 Task: Add Attachment from Trello to Card Card0000000190 in Board Board0000000048 in Workspace WS0000000016 in Trello. Add Cover Blue to Card Card0000000190 in Board Board0000000048 in Workspace WS0000000016 in Trello. Add "Copy Card To …" Button titled Button0000000190 to "bottom" of the list "To Do" to Card Card0000000190 in Board Board0000000048 in Workspace WS0000000016 in Trello. Add Description DS0000000190 to Card Card0000000190 in Board Board0000000048 in Workspace WS0000000016 in Trello. Add Comment CM0000000190 to Card Card0000000190 in Board Board0000000048 in Workspace WS0000000016 in Trello
Action: Mouse moved to (542, 74)
Screenshot: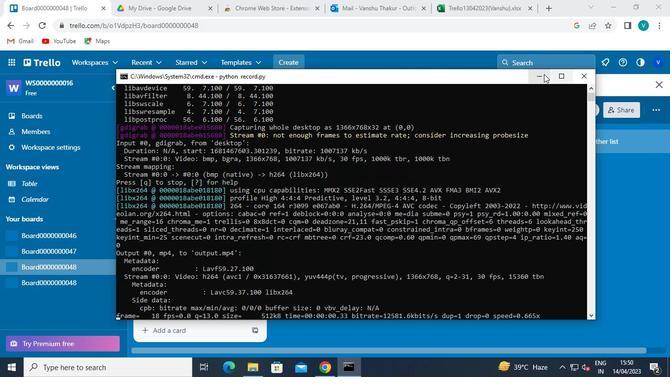 
Action: Mouse pressed left at (542, 74)
Screenshot: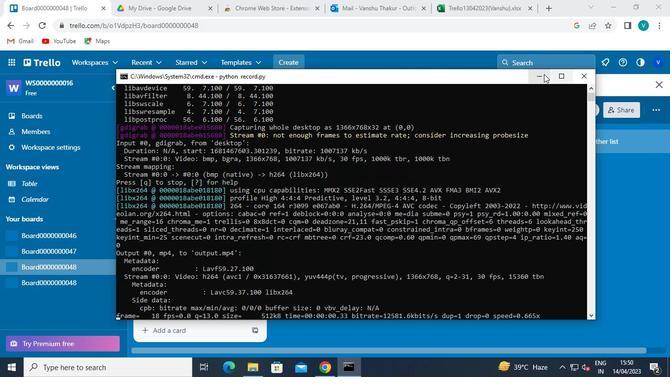 
Action: Mouse moved to (207, 252)
Screenshot: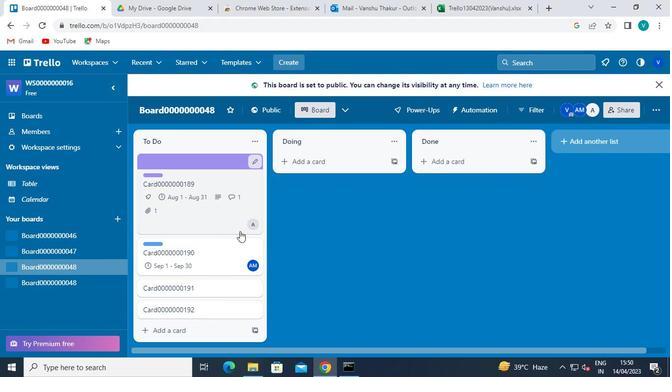 
Action: Mouse pressed left at (207, 252)
Screenshot: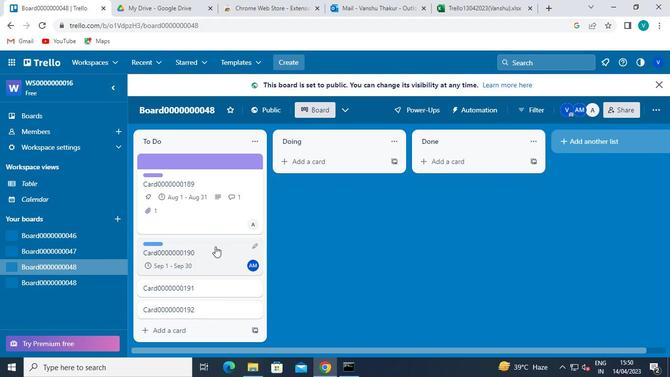 
Action: Mouse moved to (459, 255)
Screenshot: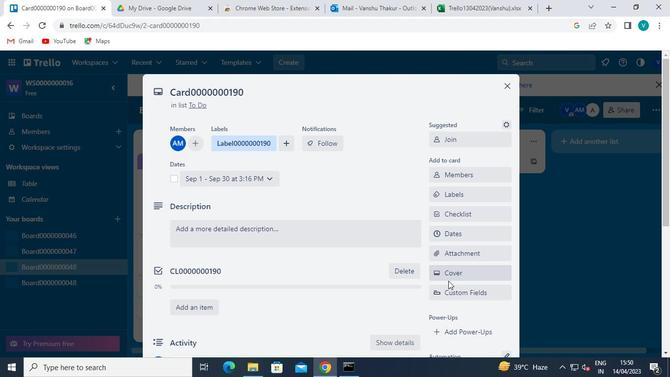 
Action: Mouse pressed left at (459, 255)
Screenshot: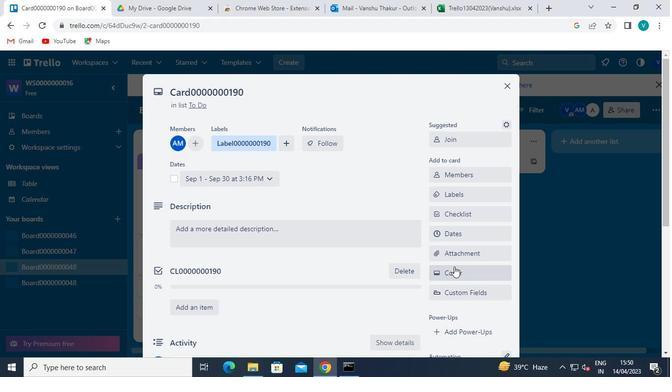 
Action: Mouse moved to (447, 123)
Screenshot: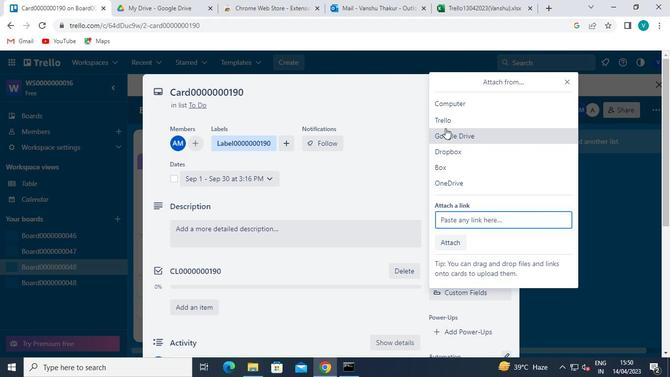 
Action: Mouse pressed left at (447, 123)
Screenshot: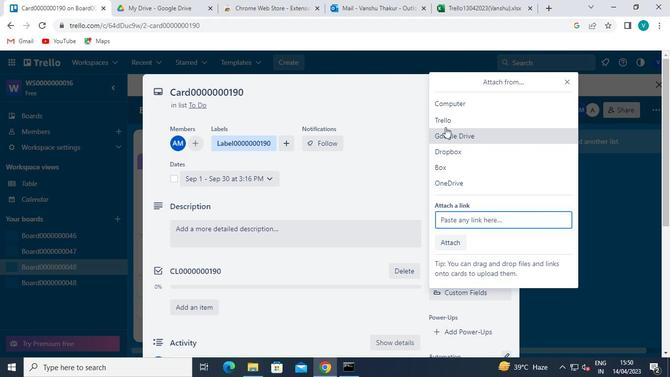 
Action: Mouse moved to (450, 186)
Screenshot: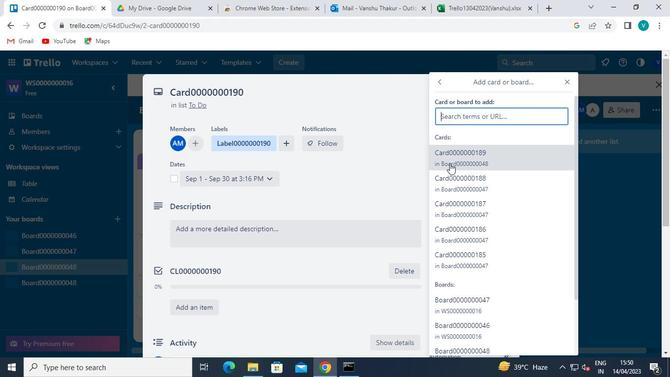 
Action: Mouse pressed left at (450, 186)
Screenshot: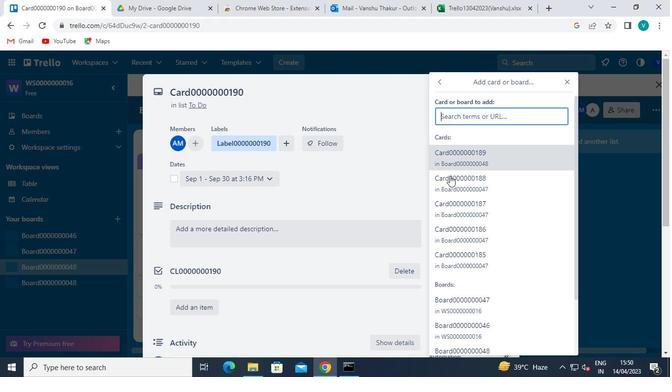 
Action: Mouse moved to (460, 273)
Screenshot: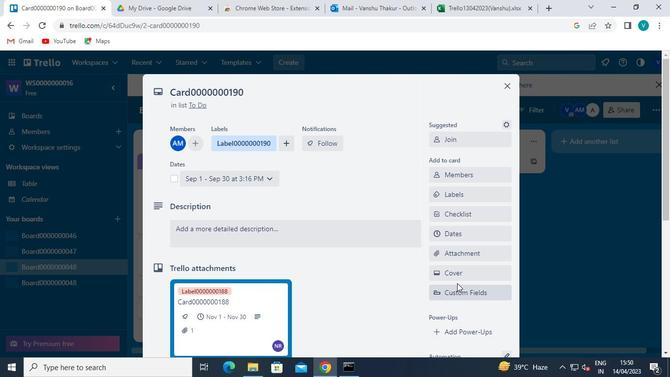 
Action: Mouse pressed left at (460, 273)
Screenshot: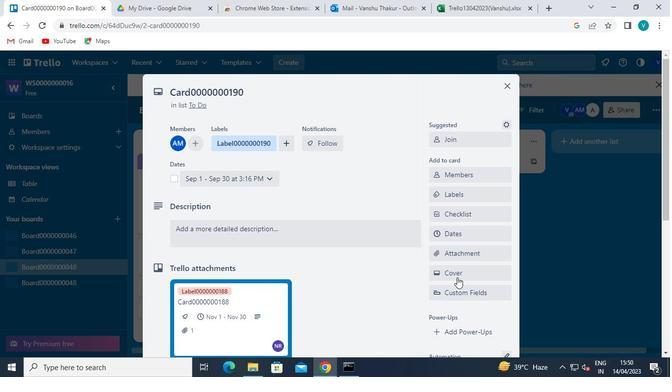 
Action: Mouse moved to (448, 190)
Screenshot: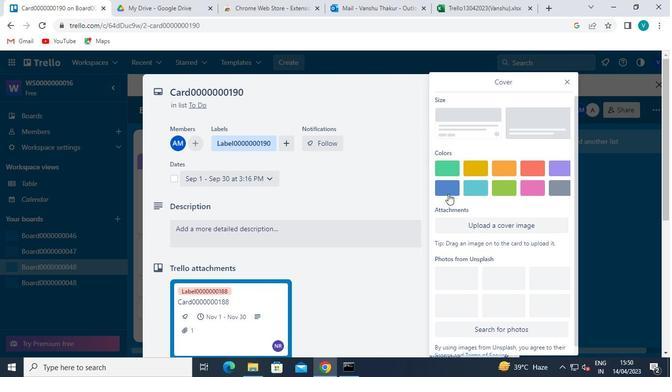 
Action: Mouse pressed left at (448, 190)
Screenshot: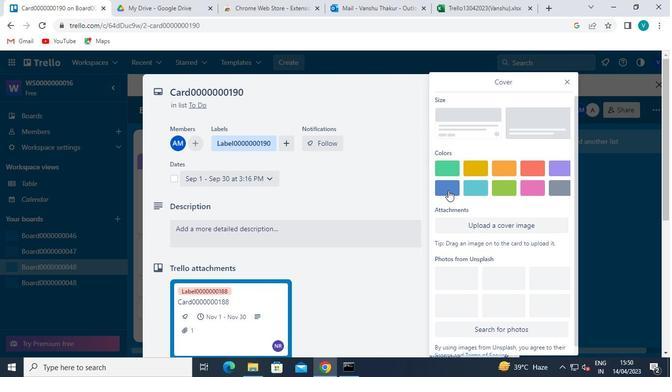 
Action: Mouse moved to (567, 79)
Screenshot: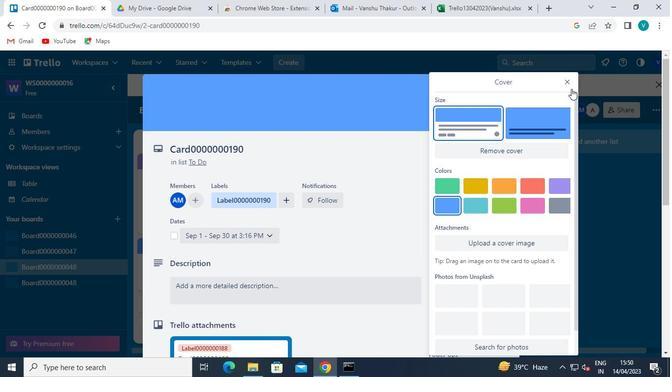 
Action: Mouse pressed left at (567, 79)
Screenshot: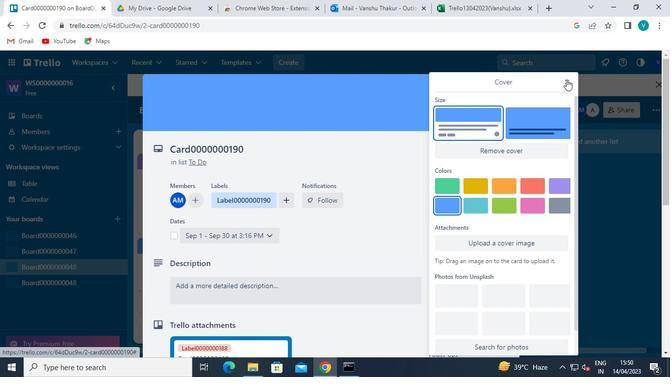
Action: Mouse moved to (466, 289)
Screenshot: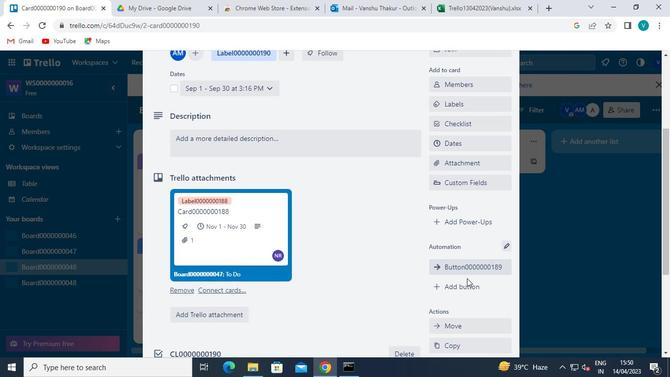 
Action: Mouse pressed left at (466, 289)
Screenshot: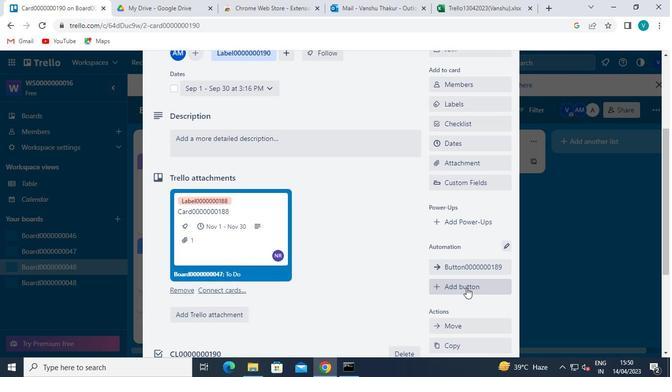 
Action: Mouse moved to (477, 148)
Screenshot: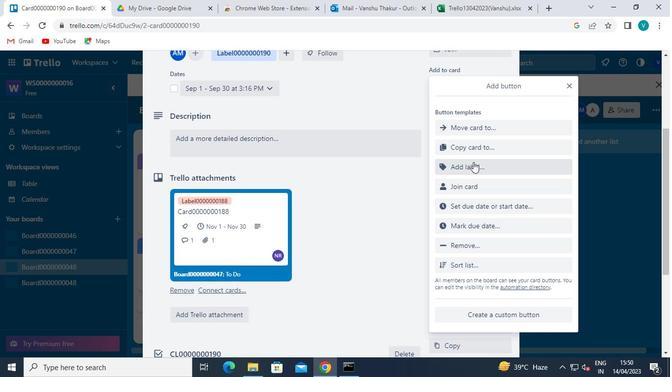 
Action: Mouse pressed left at (477, 148)
Screenshot: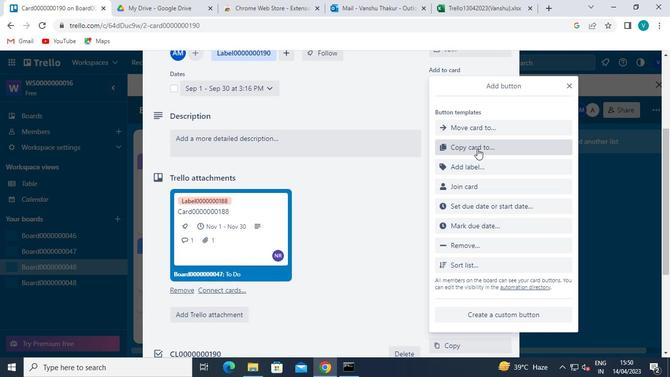 
Action: Mouse moved to (472, 147)
Screenshot: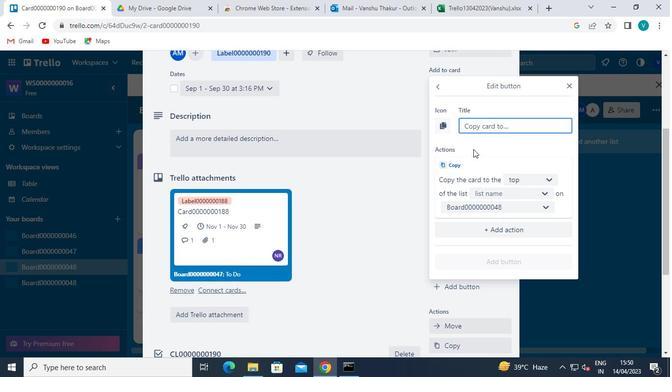 
Action: Keyboard Key.shift
Screenshot: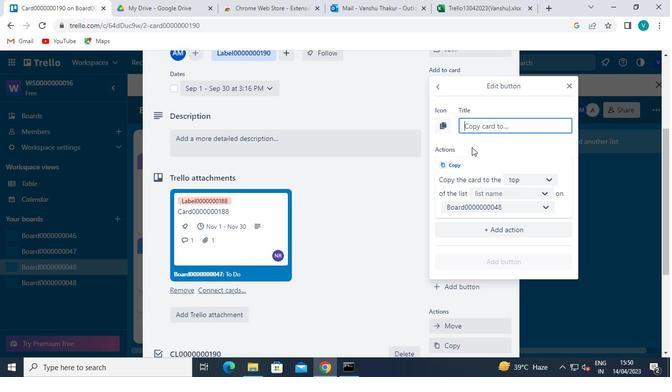 
Action: Keyboard Key.shift
Screenshot: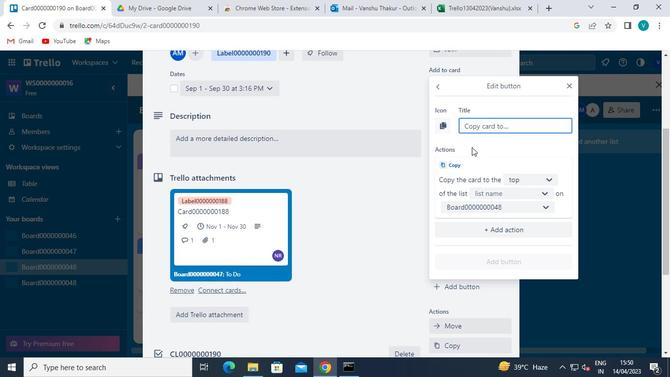 
Action: Keyboard Key.shift
Screenshot: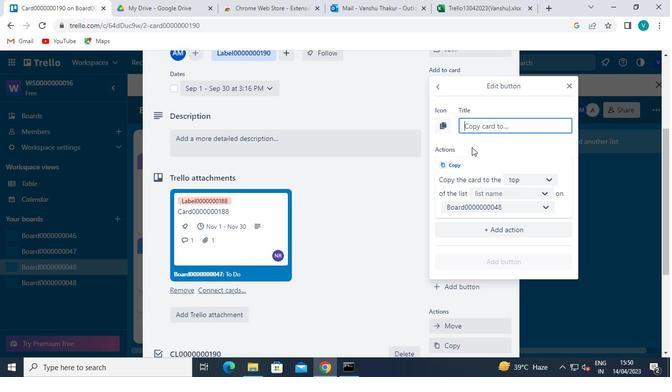 
Action: Keyboard Key.shift
Screenshot: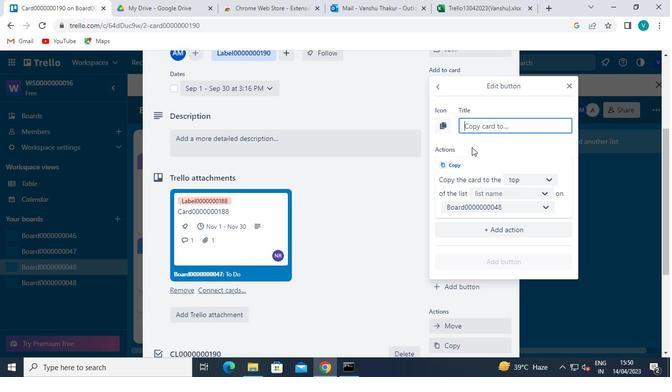 
Action: Keyboard Key.shift
Screenshot: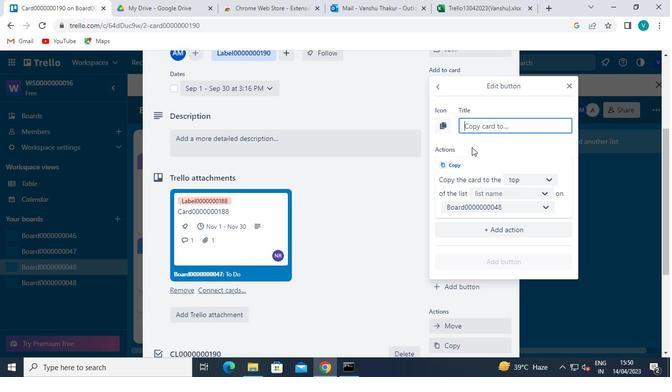 
Action: Keyboard B
Screenshot: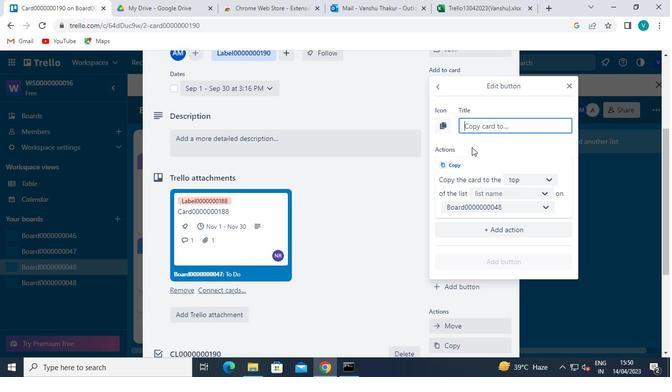 
Action: Keyboard u
Screenshot: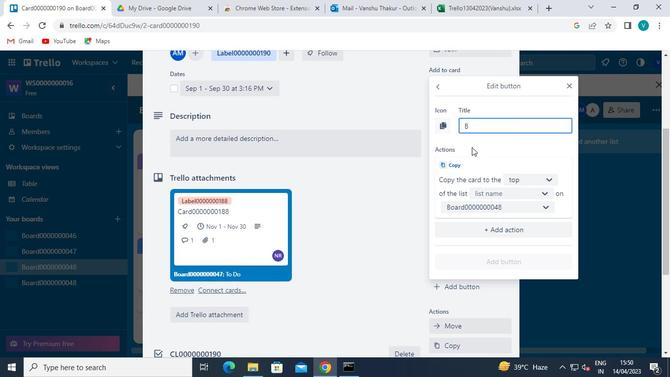
Action: Keyboard t
Screenshot: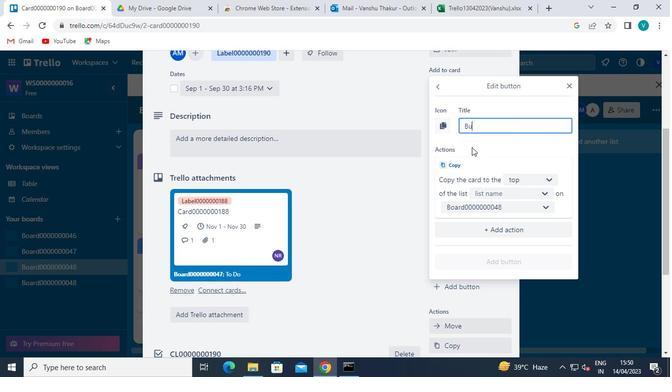 
Action: Keyboard t
Screenshot: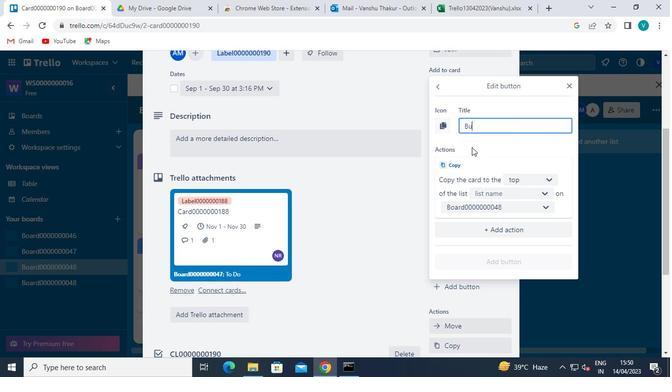 
Action: Keyboard o
Screenshot: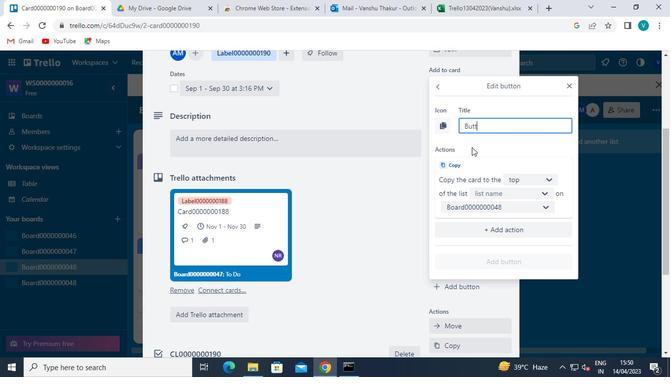 
Action: Keyboard n
Screenshot: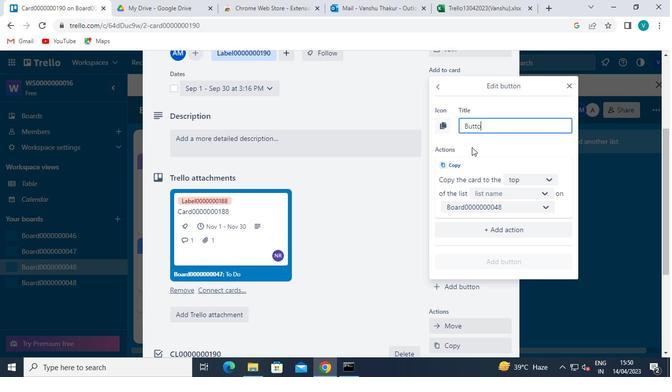 
Action: Keyboard <96>
Screenshot: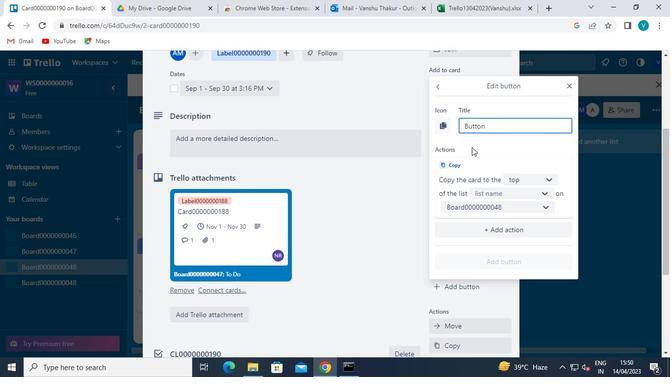 
Action: Keyboard <96>
Screenshot: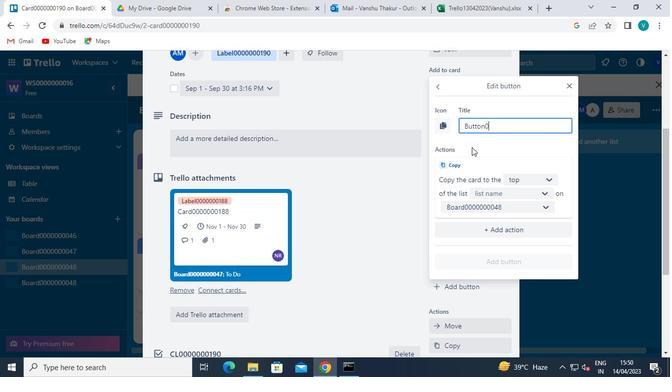 
Action: Keyboard <96>
Screenshot: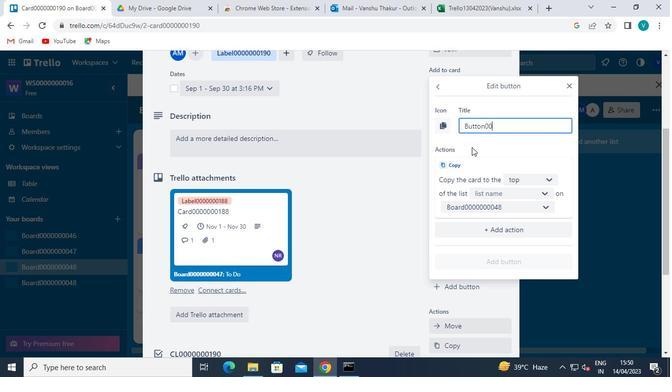 
Action: Keyboard <96>
Screenshot: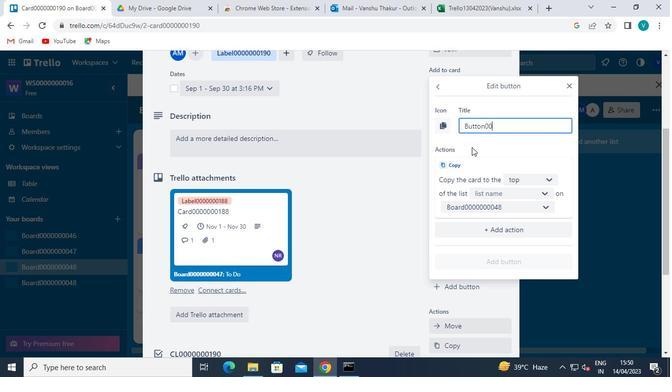
Action: Keyboard <96>
Screenshot: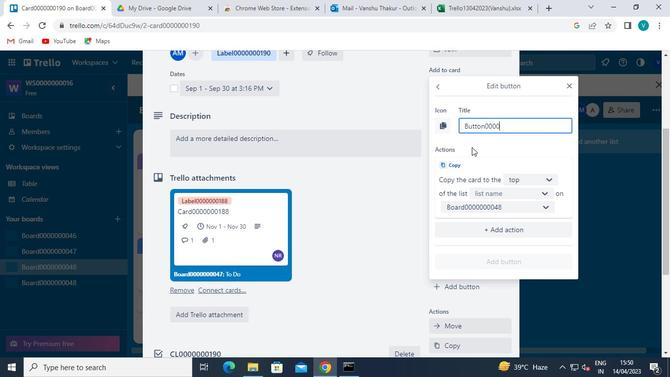 
Action: Keyboard <96>
Screenshot: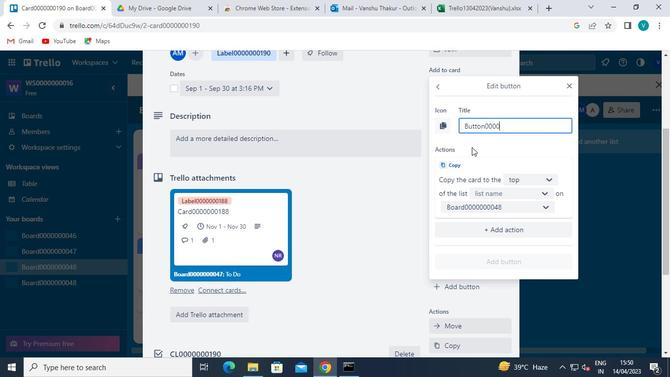 
Action: Keyboard <96>
Screenshot: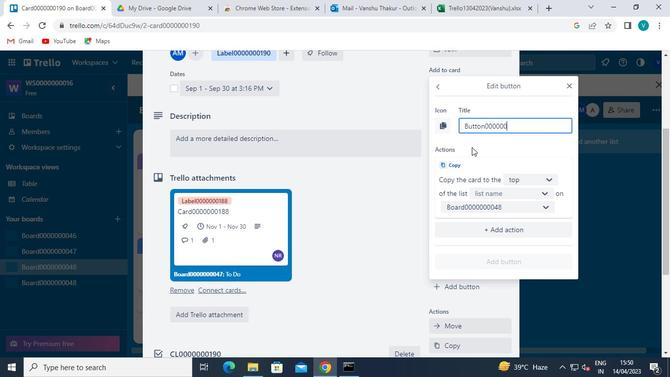 
Action: Keyboard <97>
Screenshot: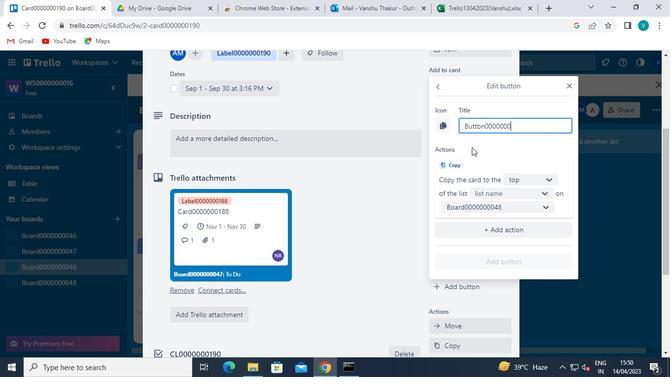 
Action: Keyboard <105>
Screenshot: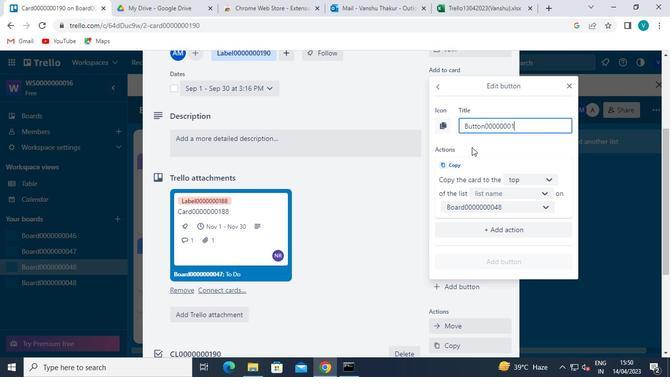 
Action: Keyboard <96>
Screenshot: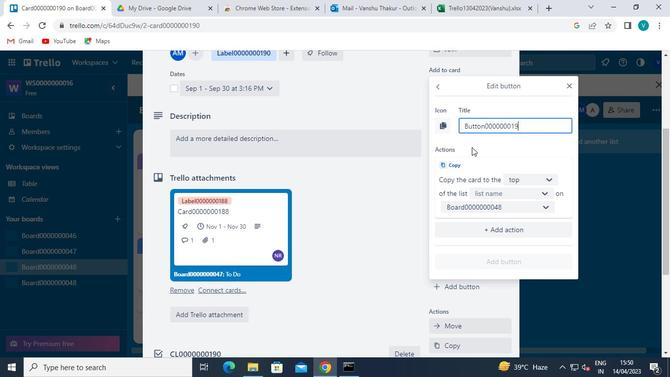 
Action: Mouse moved to (516, 173)
Screenshot: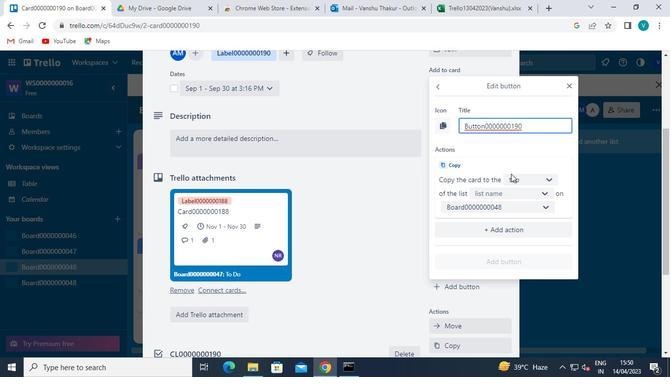 
Action: Mouse pressed left at (516, 173)
Screenshot: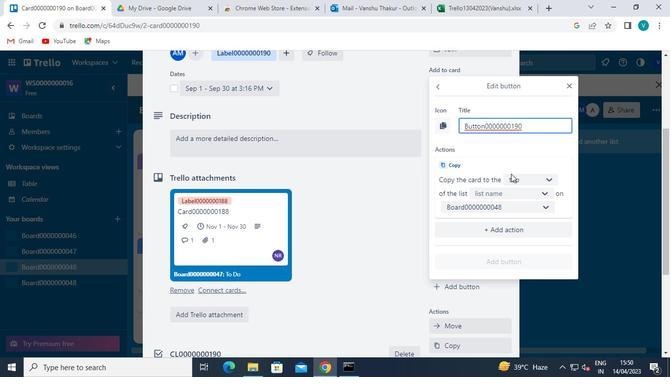 
Action: Mouse moved to (516, 177)
Screenshot: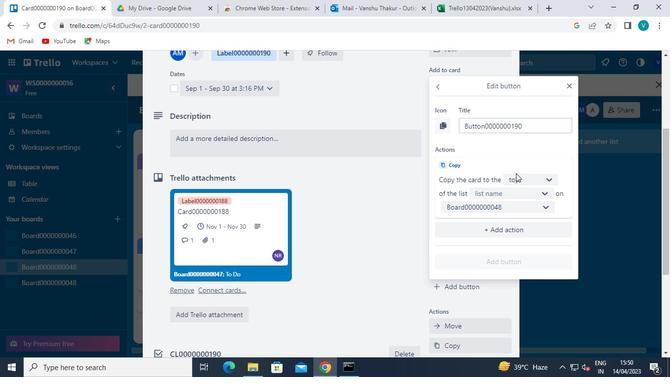 
Action: Mouse pressed left at (516, 177)
Screenshot: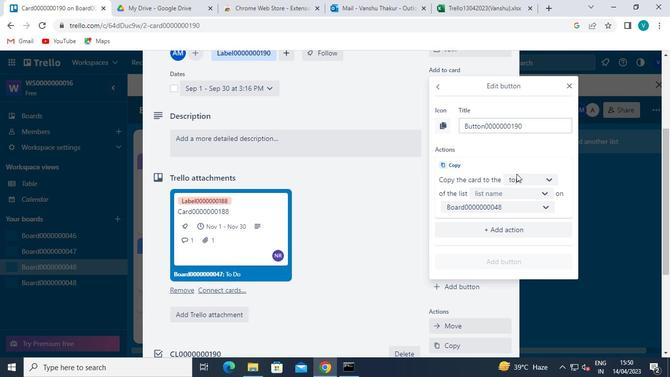 
Action: Mouse moved to (518, 212)
Screenshot: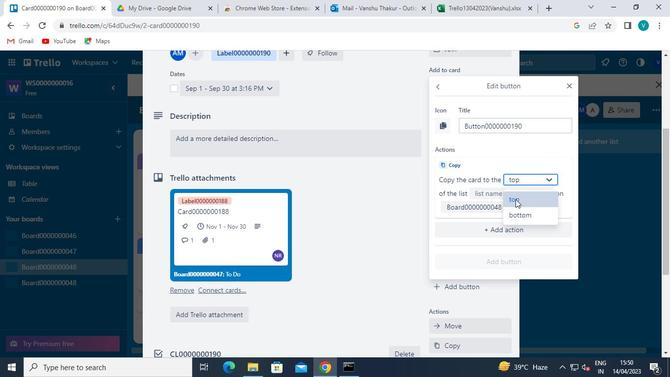 
Action: Mouse pressed left at (518, 212)
Screenshot: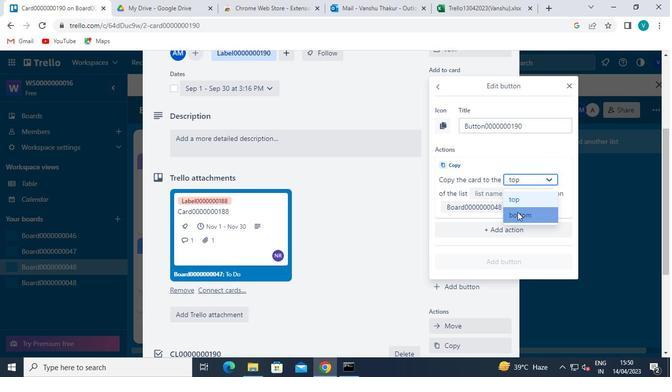 
Action: Mouse moved to (519, 195)
Screenshot: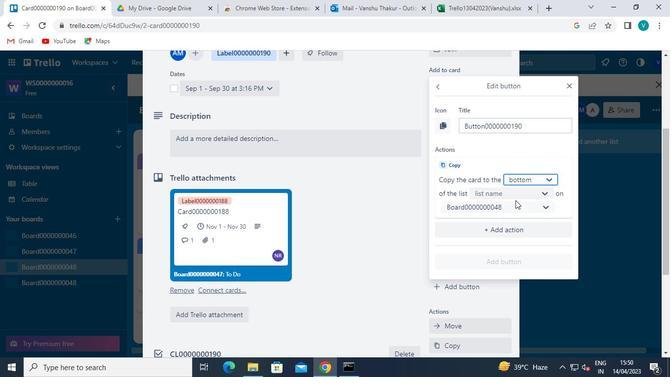 
Action: Mouse pressed left at (519, 195)
Screenshot: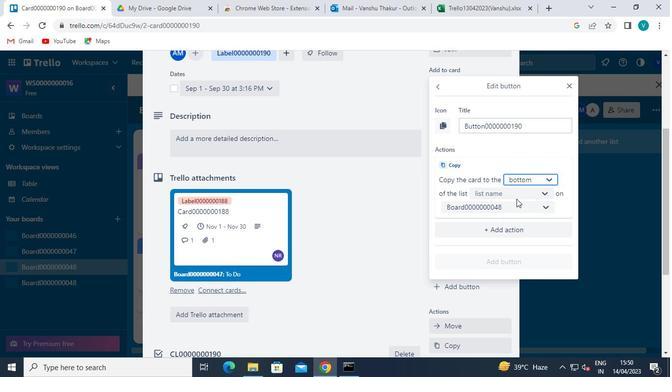 
Action: Mouse moved to (492, 213)
Screenshot: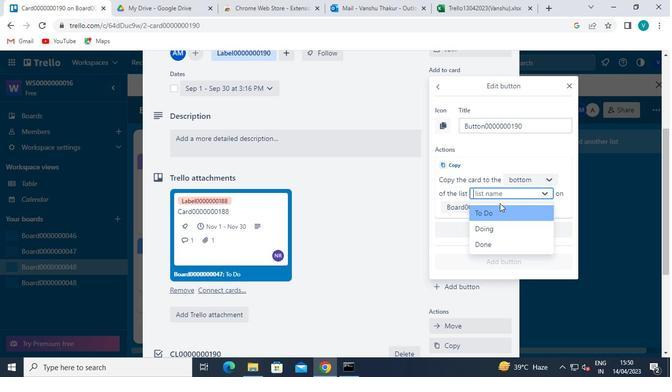 
Action: Mouse pressed left at (492, 213)
Screenshot: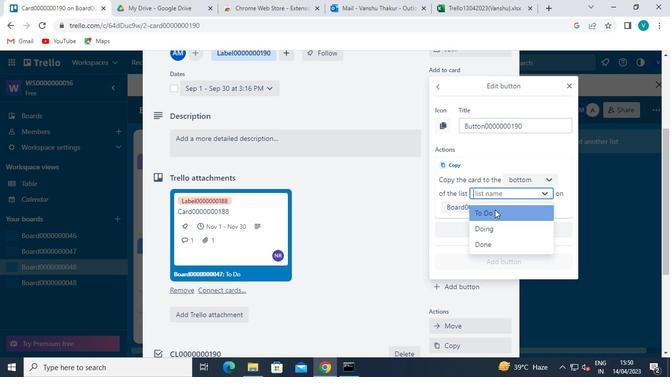 
Action: Mouse moved to (497, 257)
Screenshot: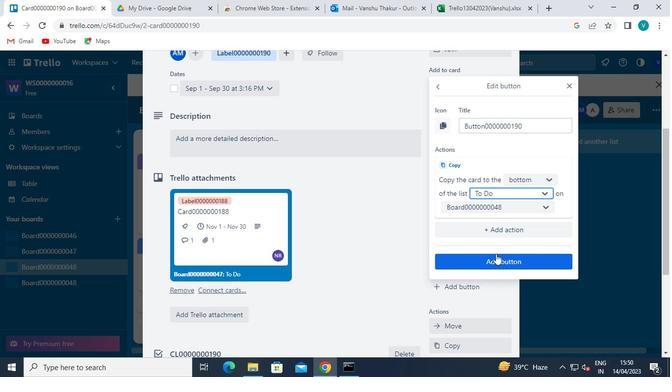 
Action: Mouse pressed left at (497, 257)
Screenshot: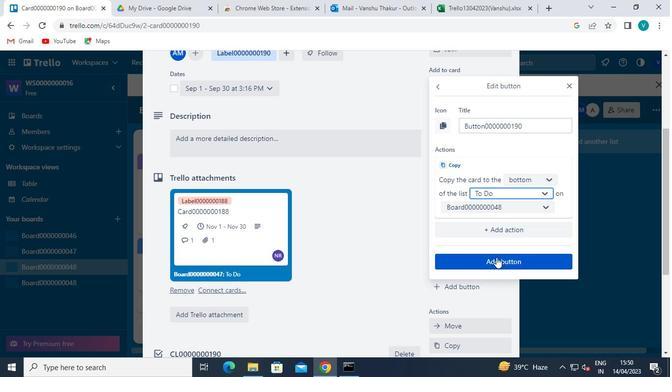 
Action: Mouse moved to (225, 144)
Screenshot: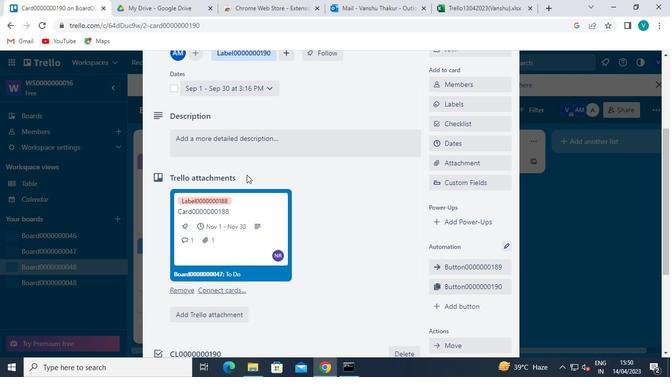
Action: Mouse pressed left at (225, 144)
Screenshot: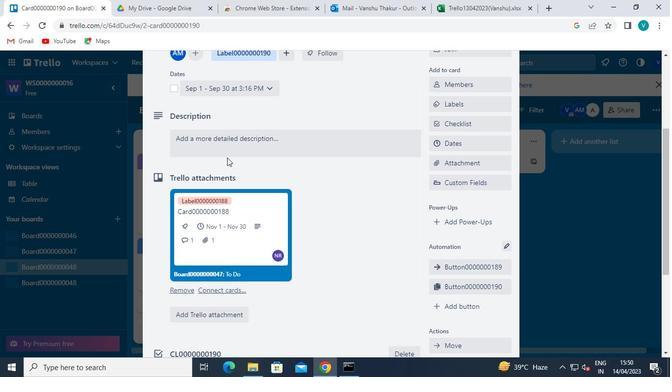 
Action: Mouse moved to (232, 143)
Screenshot: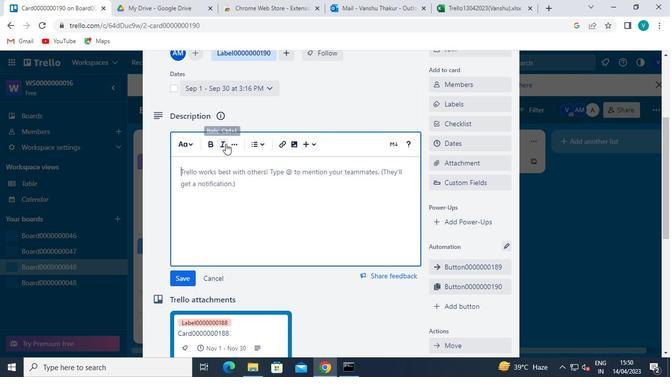 
Action: Keyboard Key.shift
Screenshot: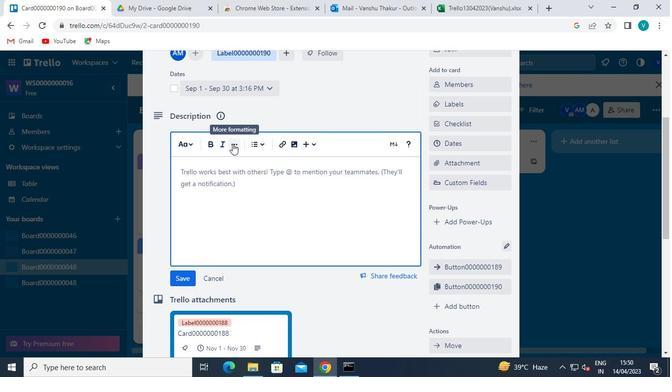 
Action: Keyboard D
Screenshot: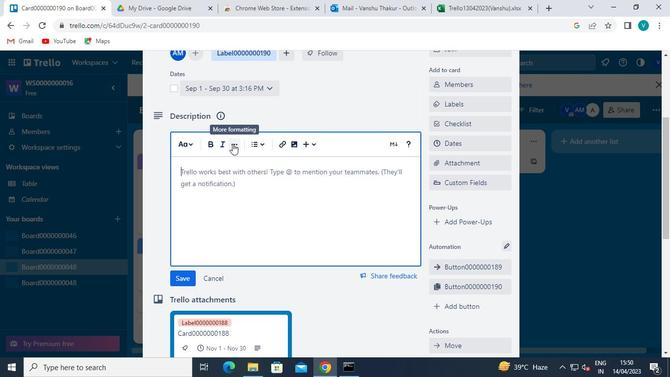 
Action: Keyboard S
Screenshot: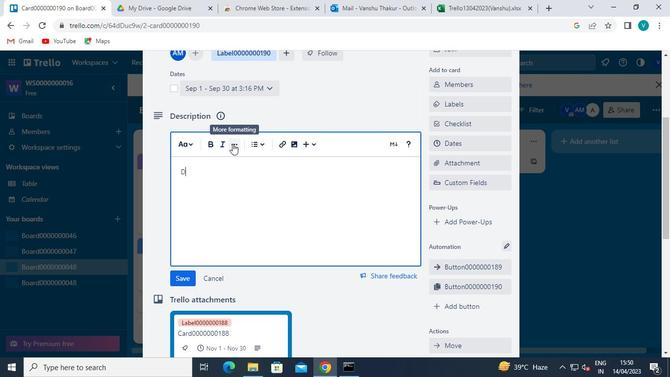 
Action: Keyboard <96>
Screenshot: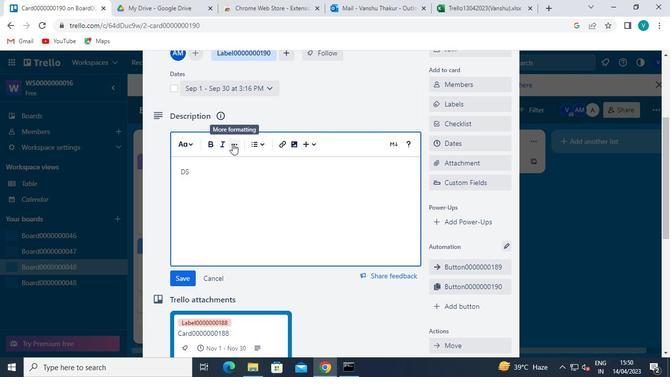 
Action: Keyboard <96>
Screenshot: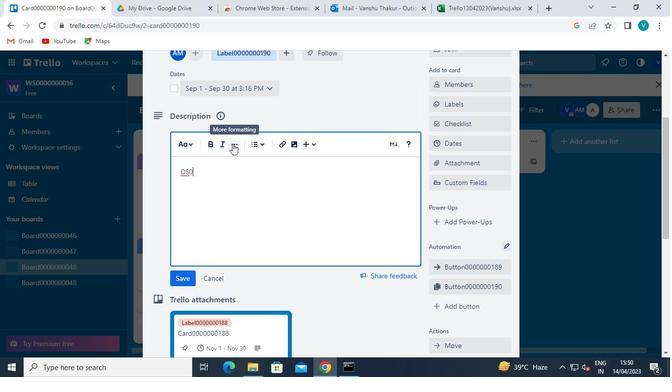 
Action: Keyboard <96>
Screenshot: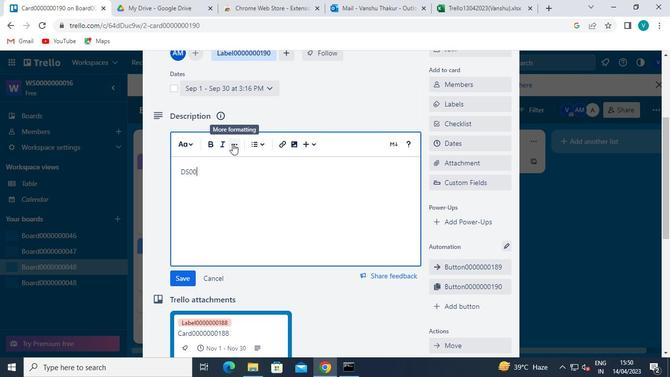 
Action: Keyboard <96>
Screenshot: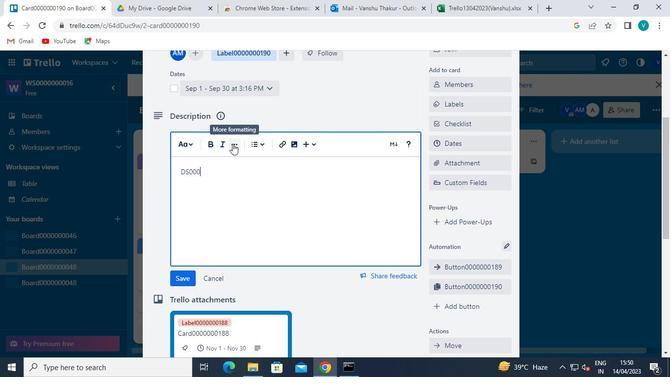 
Action: Keyboard <96>
Screenshot: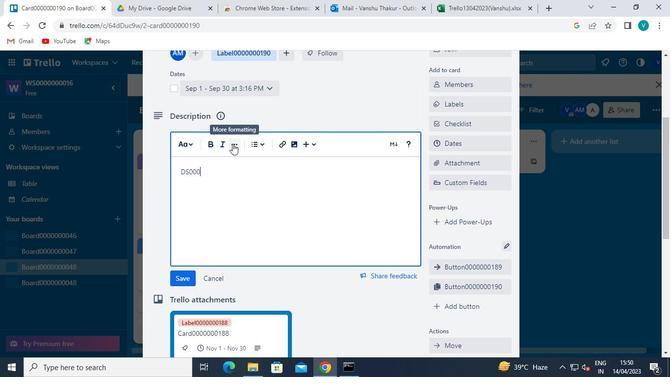 
Action: Keyboard <96>
Screenshot: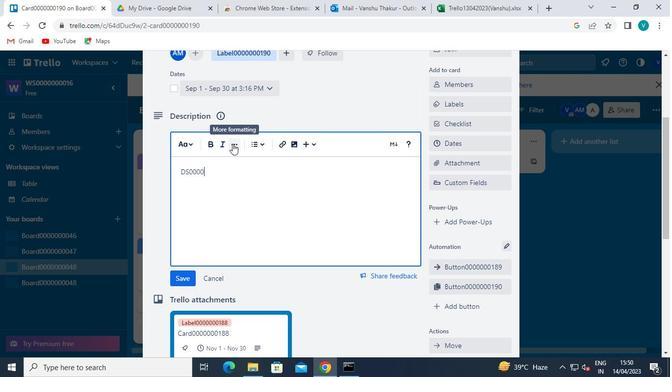 
Action: Keyboard <96>
Screenshot: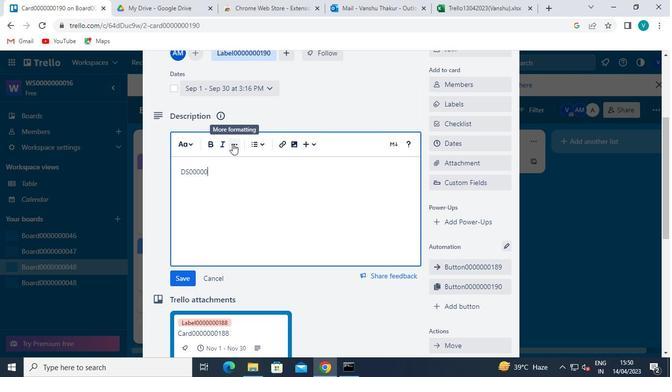 
Action: Keyboard <97>
Screenshot: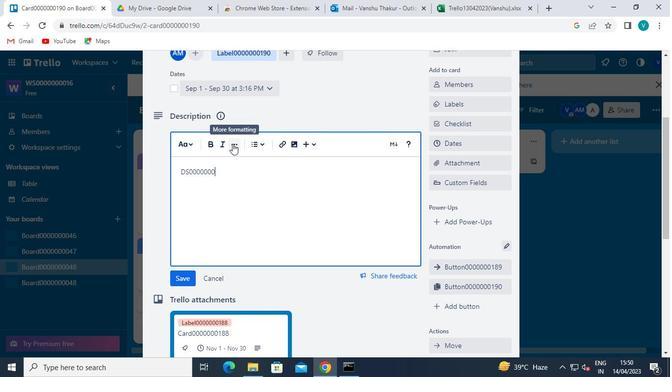 
Action: Keyboard <105>
Screenshot: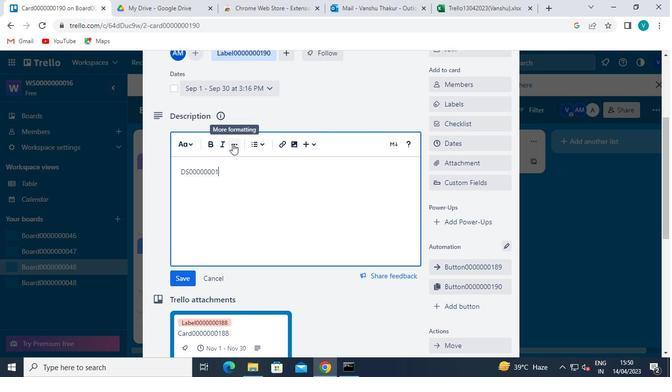 
Action: Keyboard <96>
Screenshot: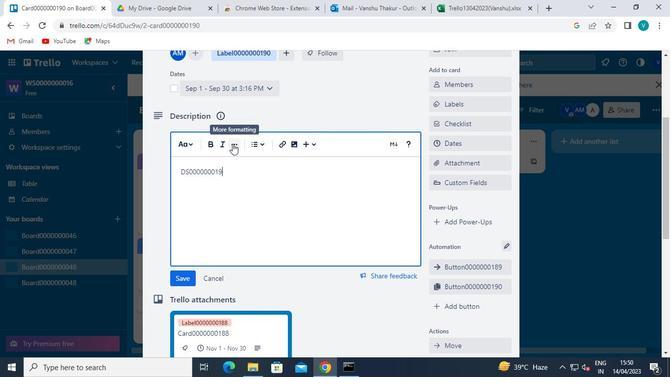 
Action: Mouse moved to (177, 281)
Screenshot: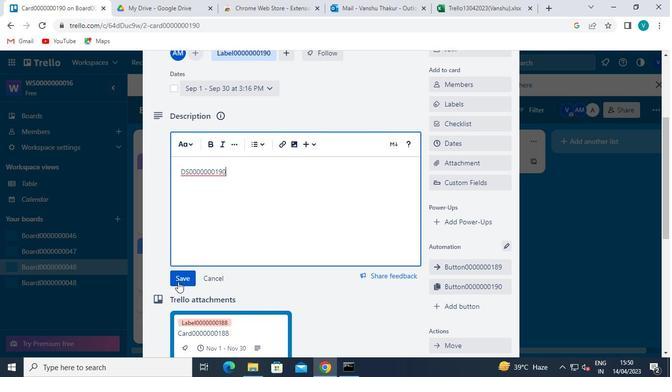 
Action: Mouse pressed left at (177, 281)
Screenshot: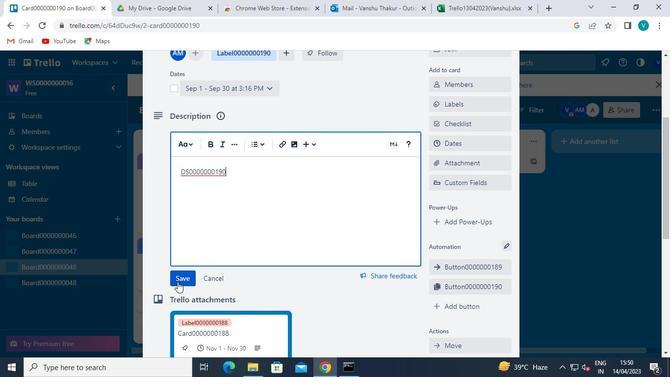 
Action: Mouse moved to (209, 285)
Screenshot: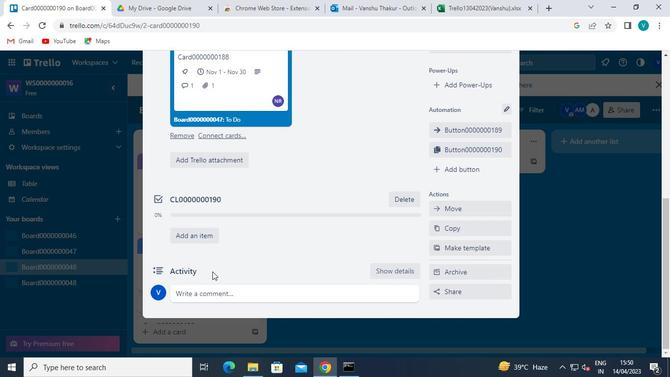 
Action: Mouse pressed left at (209, 285)
Screenshot: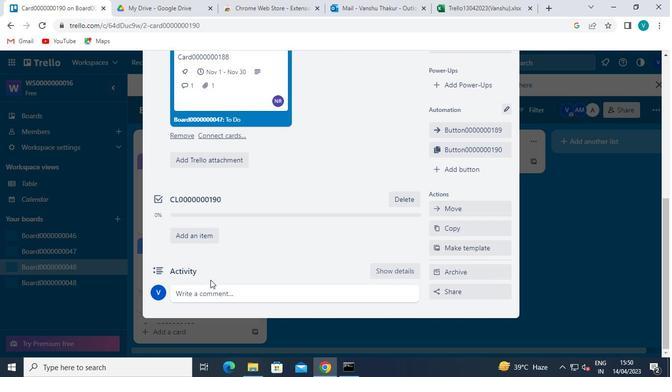 
Action: Mouse moved to (209, 271)
Screenshot: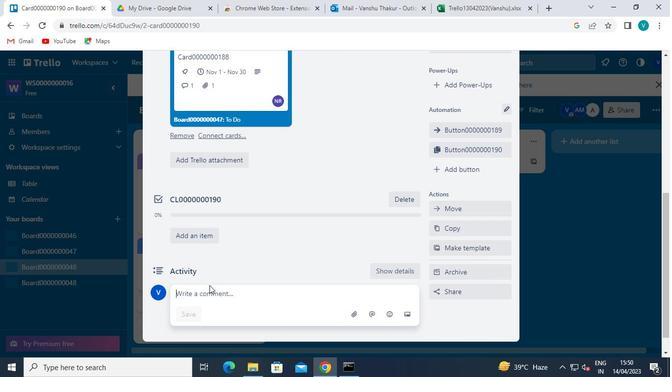 
Action: Keyboard Key.shift
Screenshot: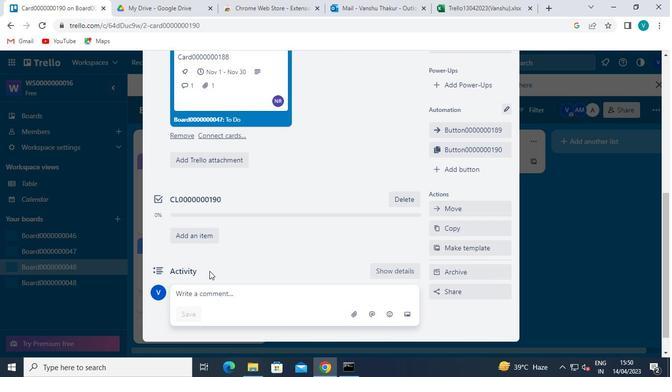 
Action: Keyboard C
Screenshot: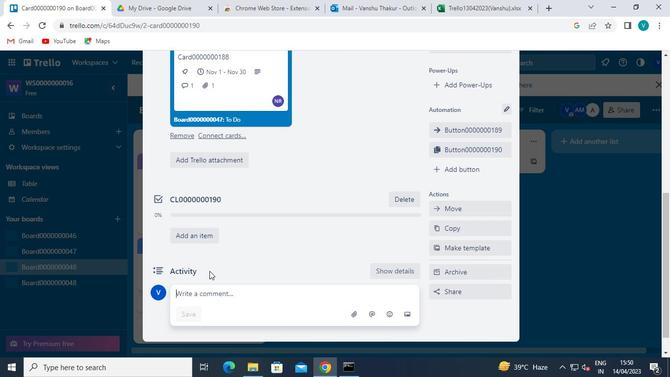 
Action: Keyboard M
Screenshot: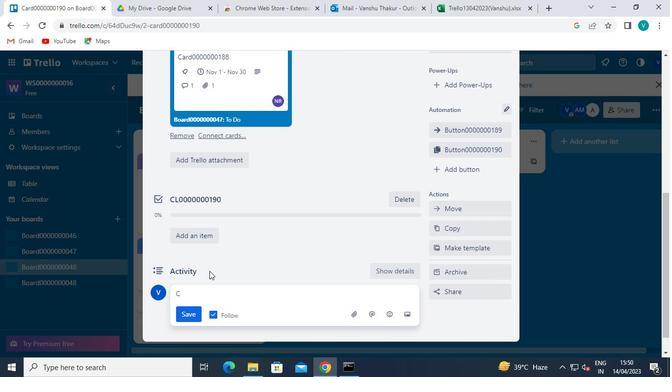 
Action: Keyboard <96>
Screenshot: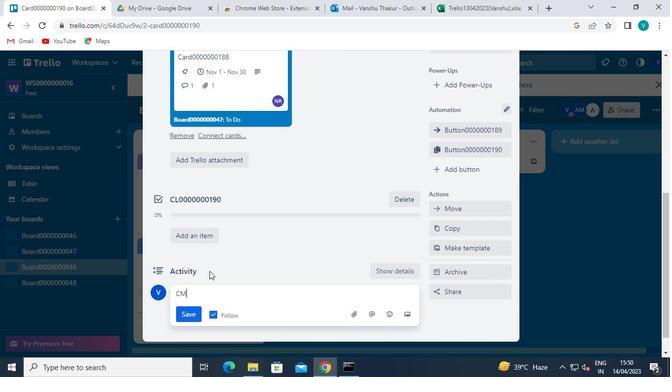 
Action: Keyboard <96>
Screenshot: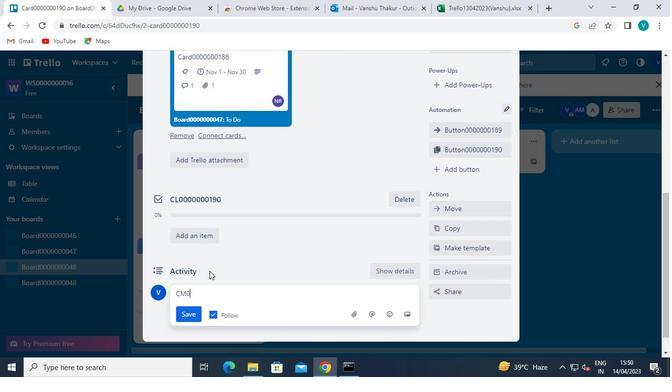
Action: Keyboard <96>
Screenshot: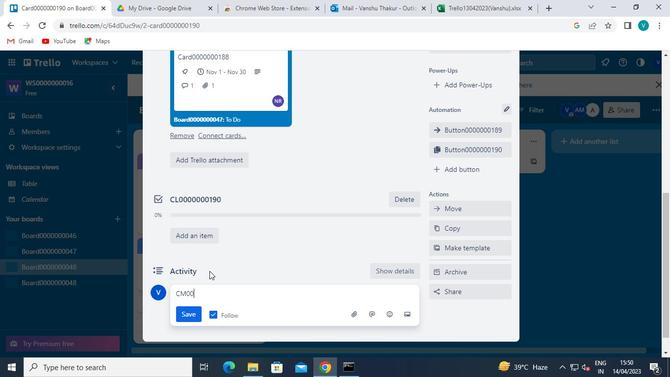 
Action: Keyboard <96>
Screenshot: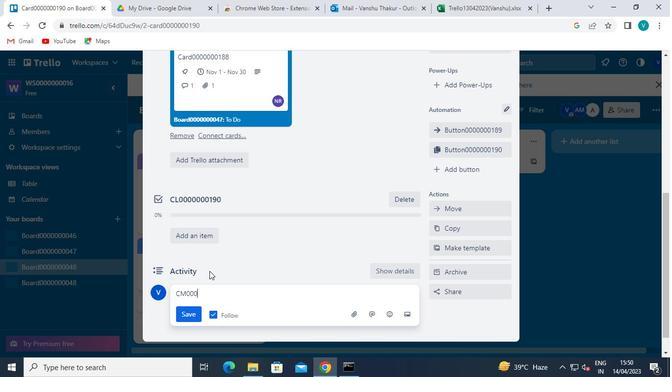 
Action: Keyboard <96>
Screenshot: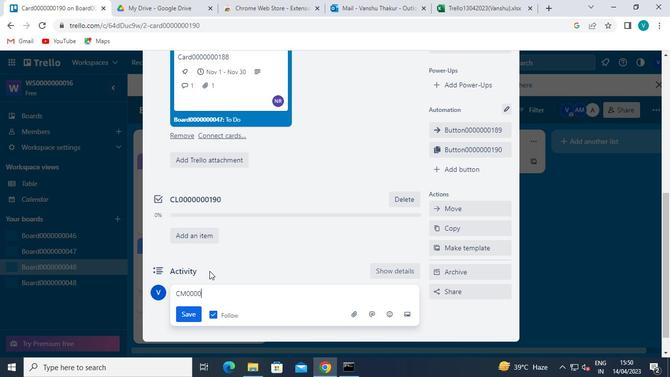 
Action: Keyboard <96>
Screenshot: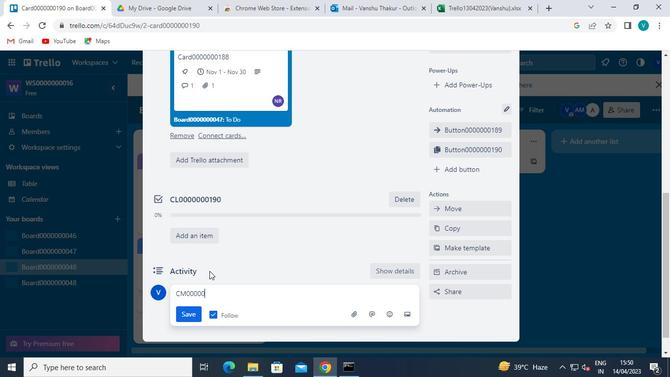 
Action: Keyboard <96>
Screenshot: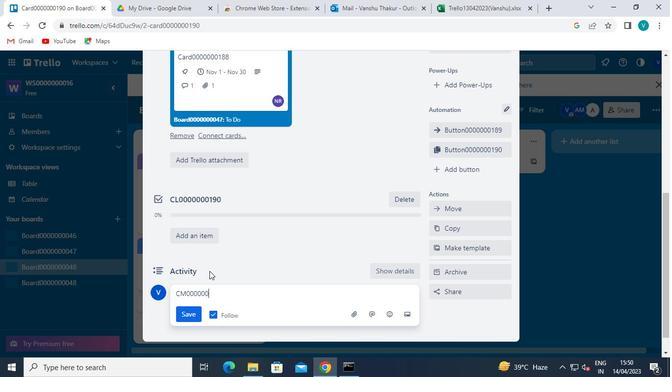 
Action: Keyboard <97>
Screenshot: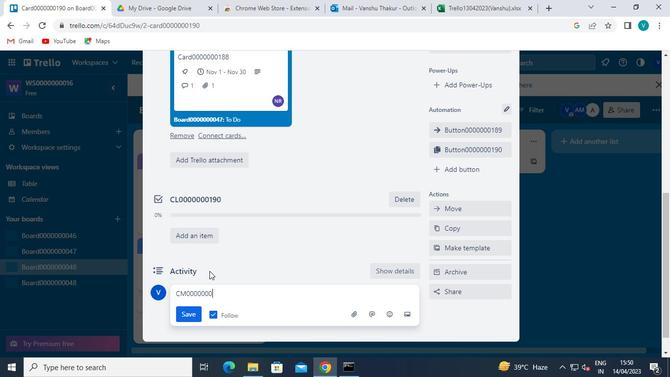 
Action: Keyboard <105>
Screenshot: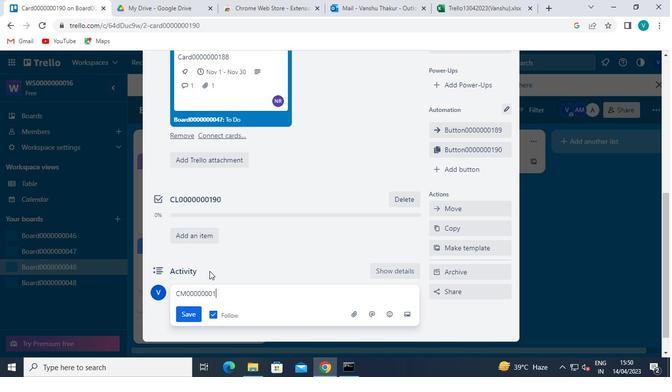 
Action: Keyboard <96>
Screenshot: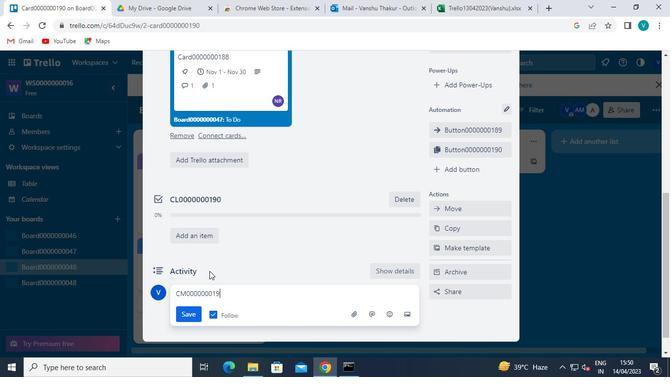 
Action: Mouse moved to (192, 312)
Screenshot: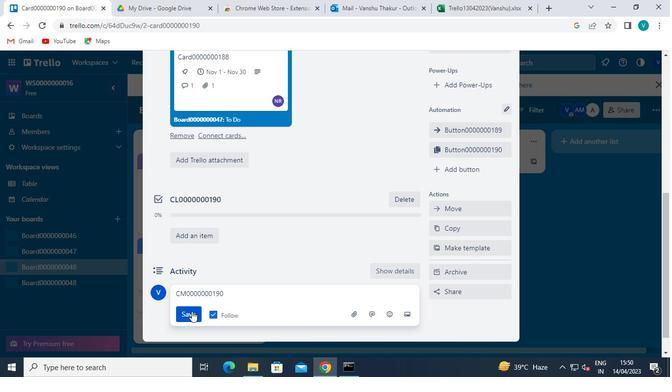 
Action: Mouse pressed left at (192, 312)
Screenshot: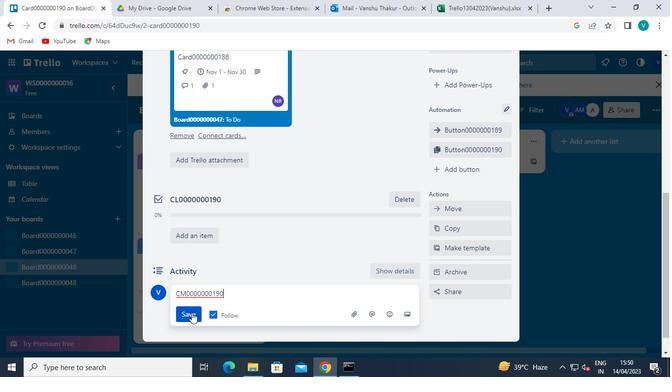 
Action: Mouse moved to (349, 369)
Screenshot: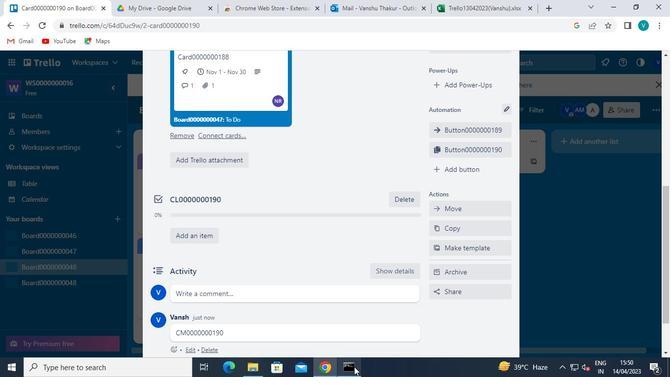 
Action: Mouse pressed left at (349, 369)
Screenshot: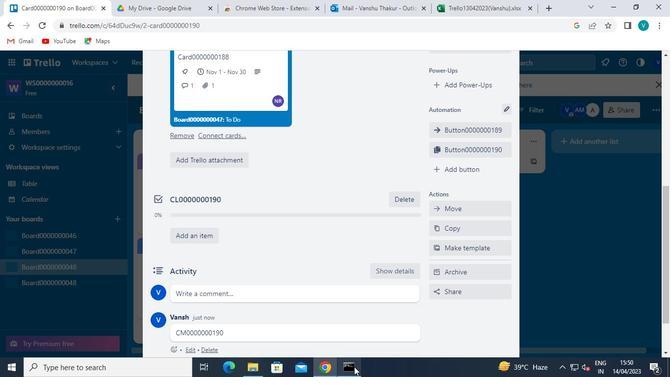 
Action: Mouse moved to (576, 75)
Screenshot: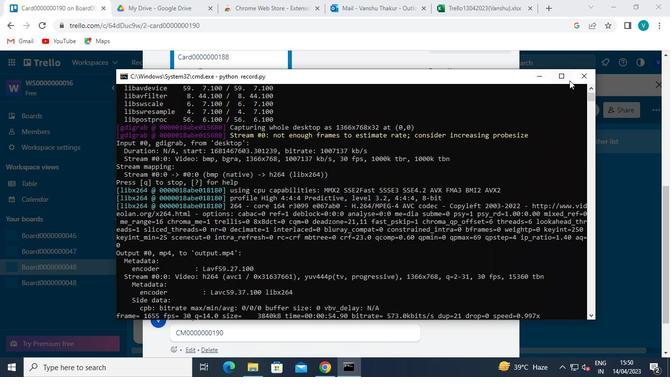
Action: Mouse pressed left at (576, 75)
Screenshot: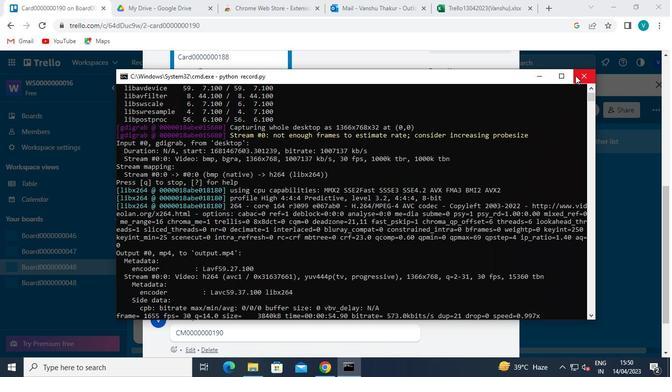 
